 Task: Create a rule in Outlook to move emails from 'Prateek Kumar' with the subject 'Get started with Microsoft Teams' to the 'Junk' folder.
Action: Mouse moved to (560, 59)
Screenshot: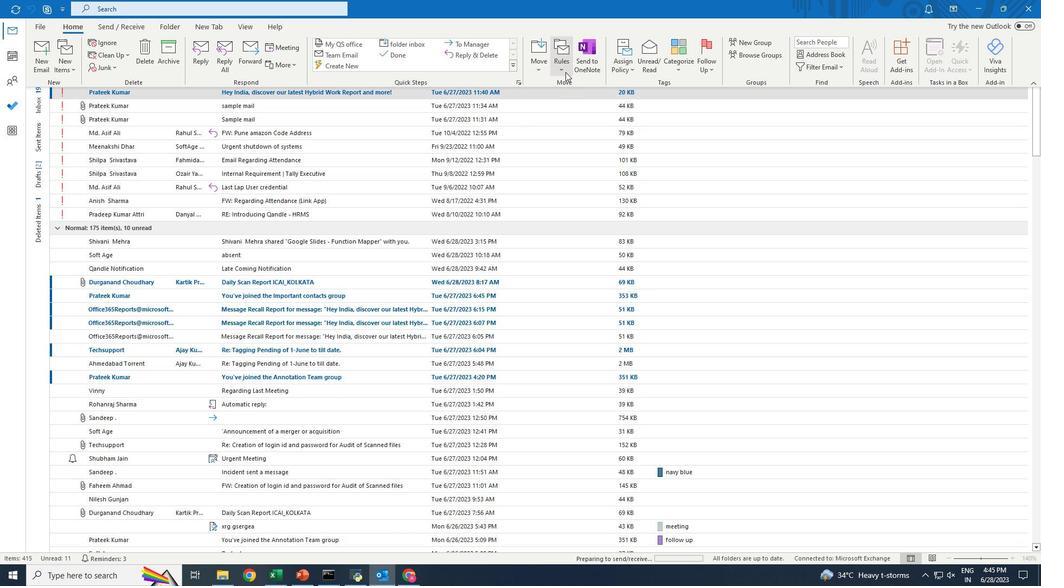 
Action: Mouse pressed left at (560, 59)
Screenshot: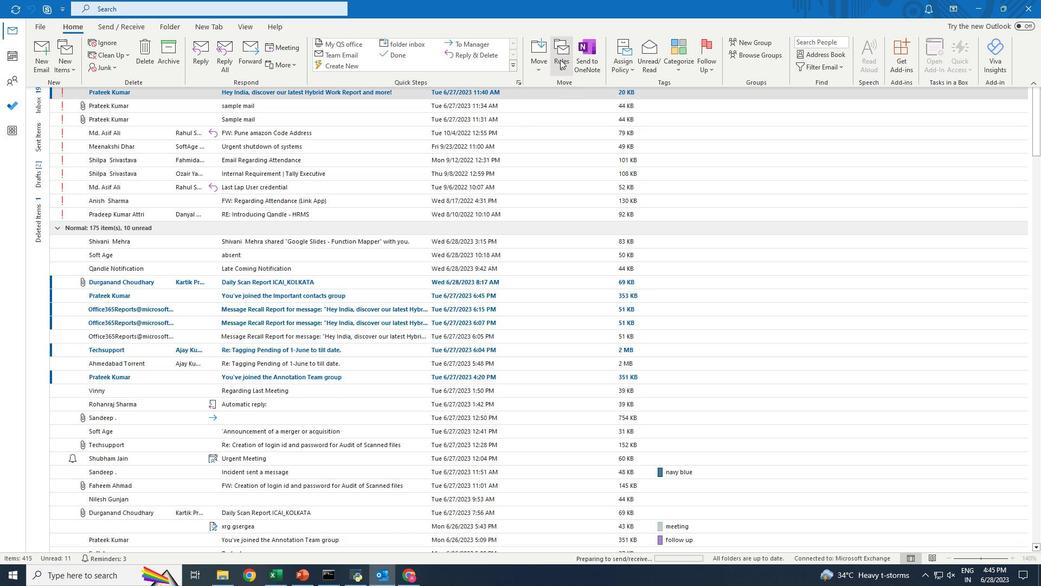 
Action: Mouse moved to (566, 122)
Screenshot: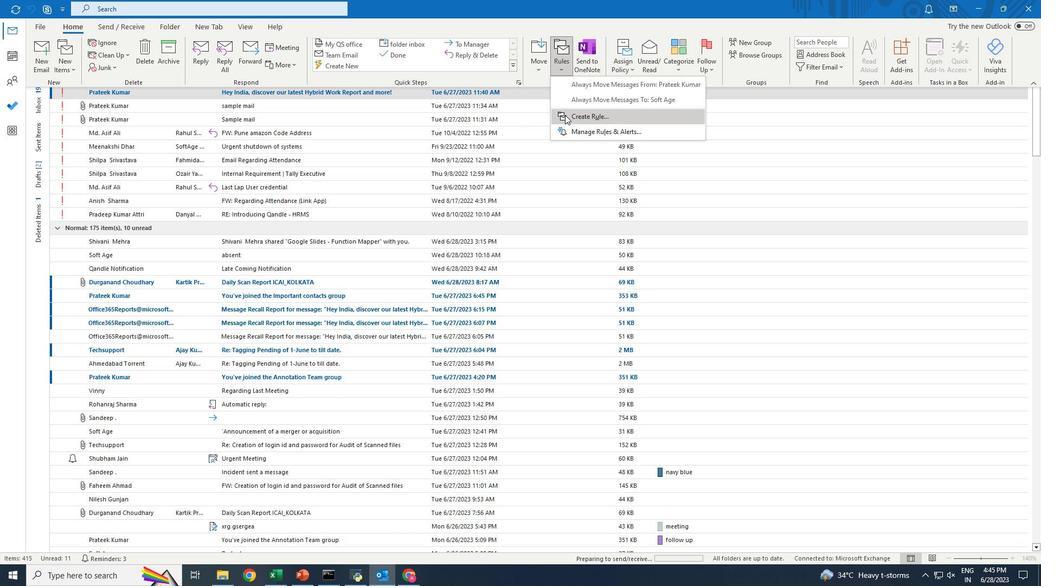 
Action: Mouse pressed left at (566, 122)
Screenshot: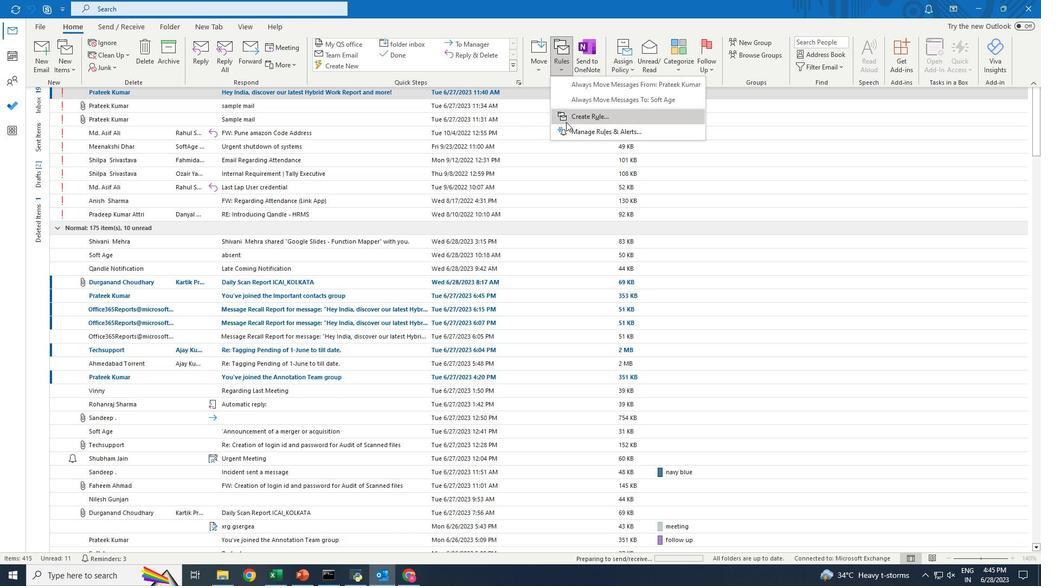 
Action: Mouse moved to (490, 252)
Screenshot: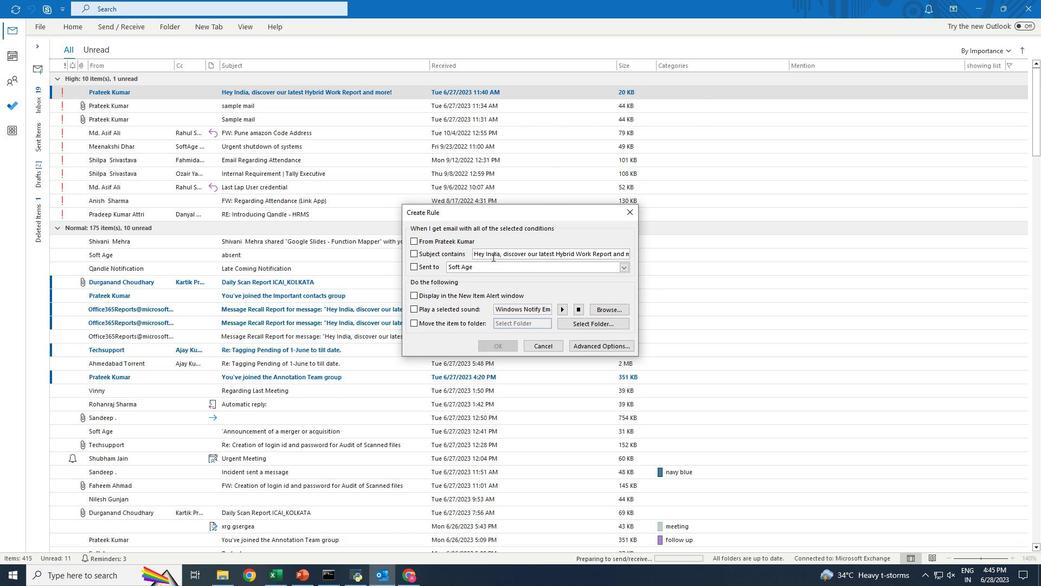
Action: Mouse pressed left at (490, 252)
Screenshot: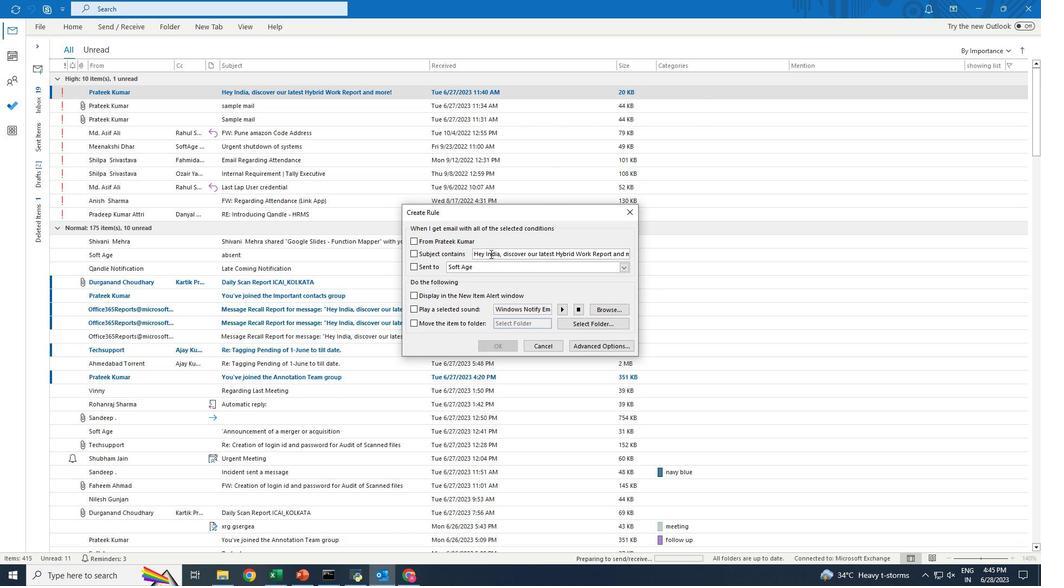 
Action: Key pressed ctrl+A<Key.backspace><Key.shift><Key.shift><Key.shift><Key.shift><Key.shift><Key.shift><Key.shift><Key.shift><Key.shift>Get<Key.space>started<Key.space>with<Key.space><Key.shift>Microsoft<Key.space><Key.shift>Teams
Screenshot: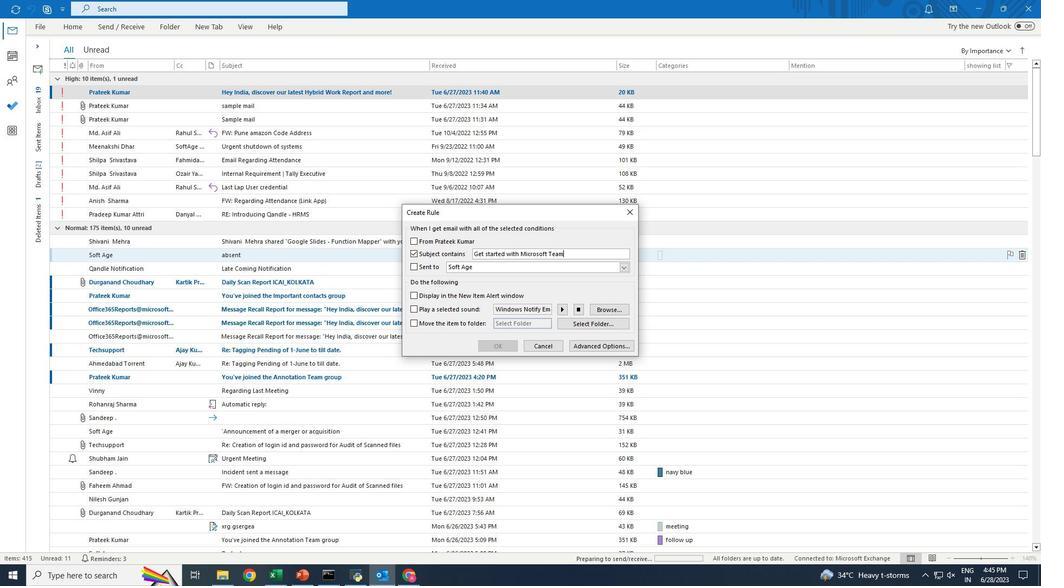 
Action: Mouse moved to (596, 321)
Screenshot: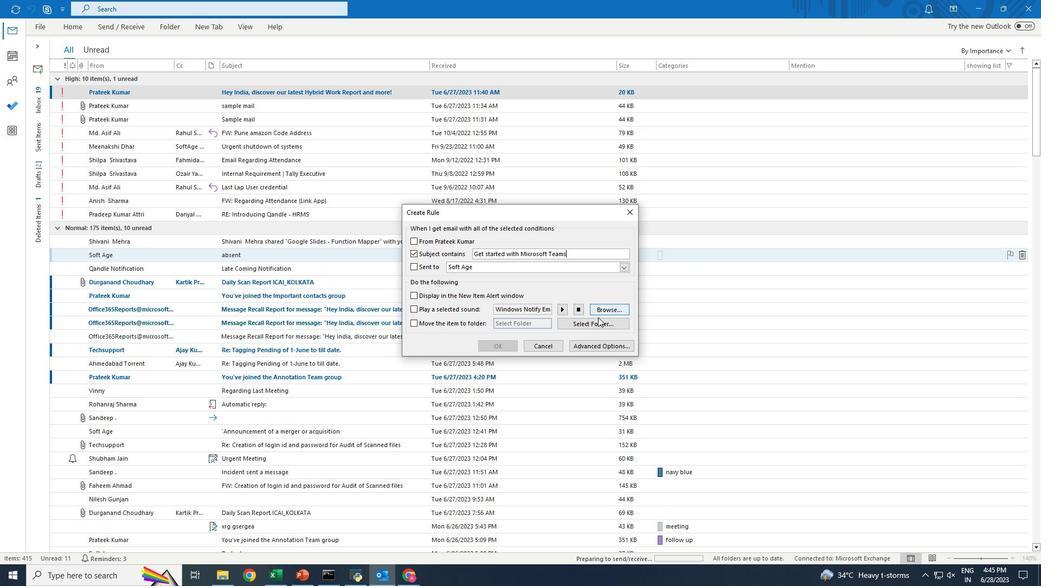 
Action: Mouse pressed left at (596, 321)
Screenshot: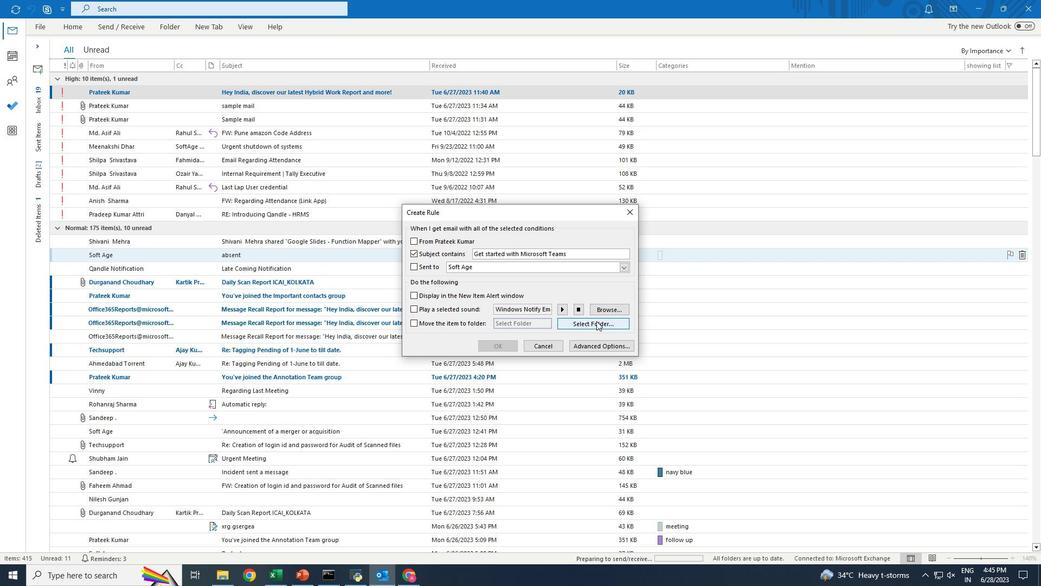 
Action: Mouse moved to (492, 308)
Screenshot: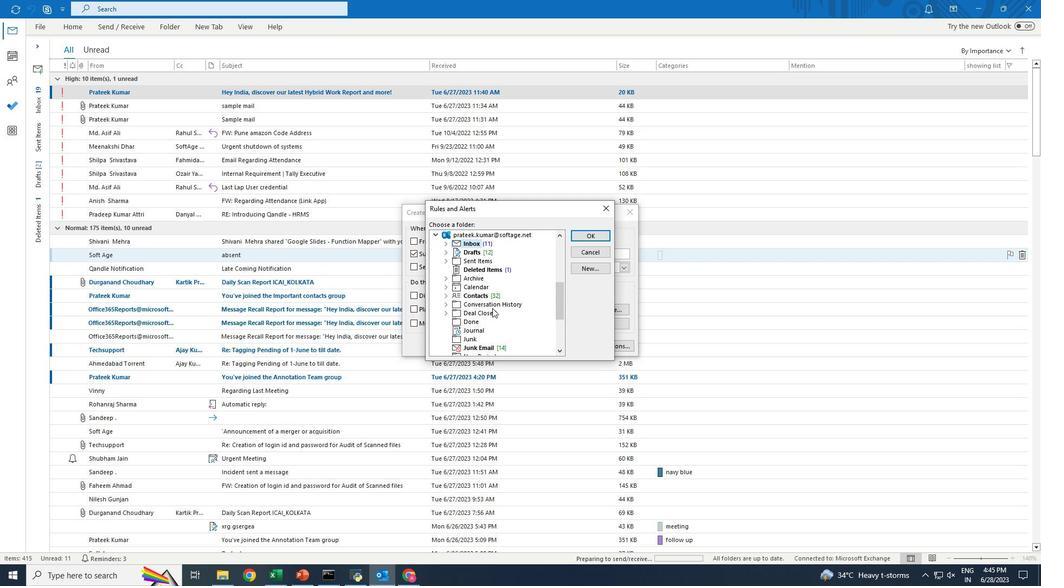 
Action: Mouse scrolled (492, 308) with delta (0, 0)
Screenshot: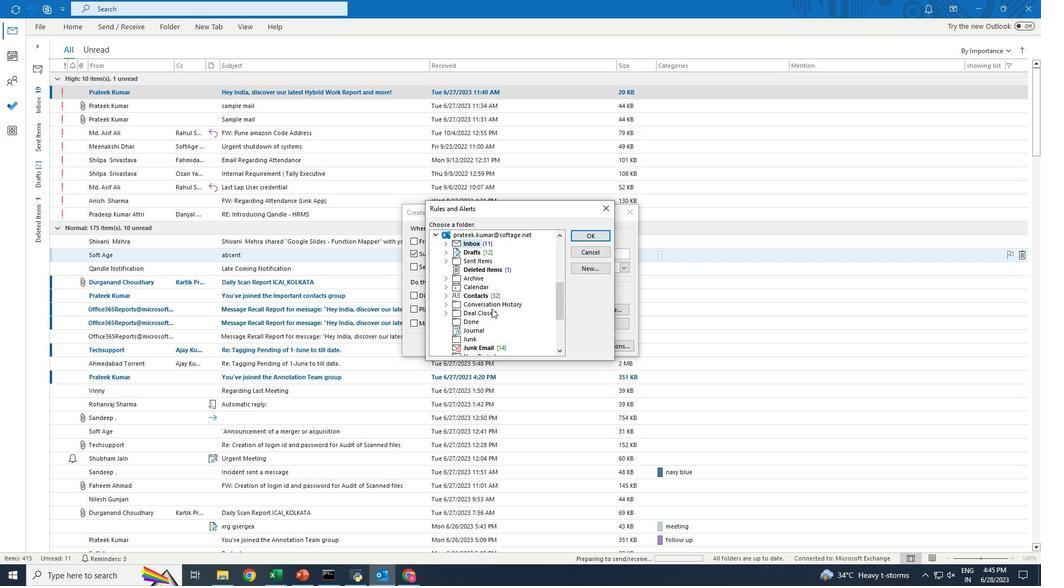 
Action: Mouse moved to (475, 312)
Screenshot: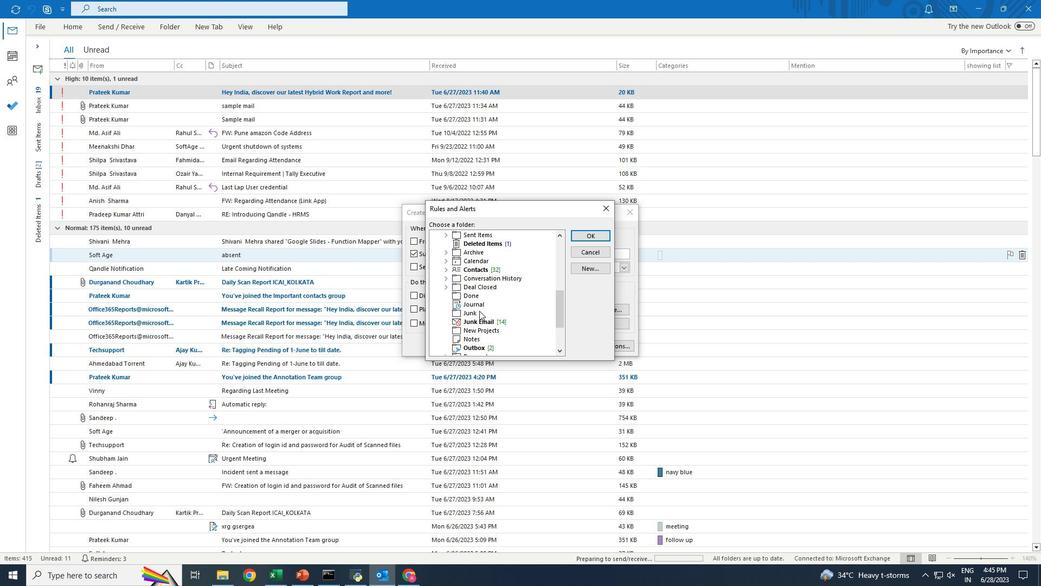 
Action: Mouse pressed left at (475, 312)
Screenshot: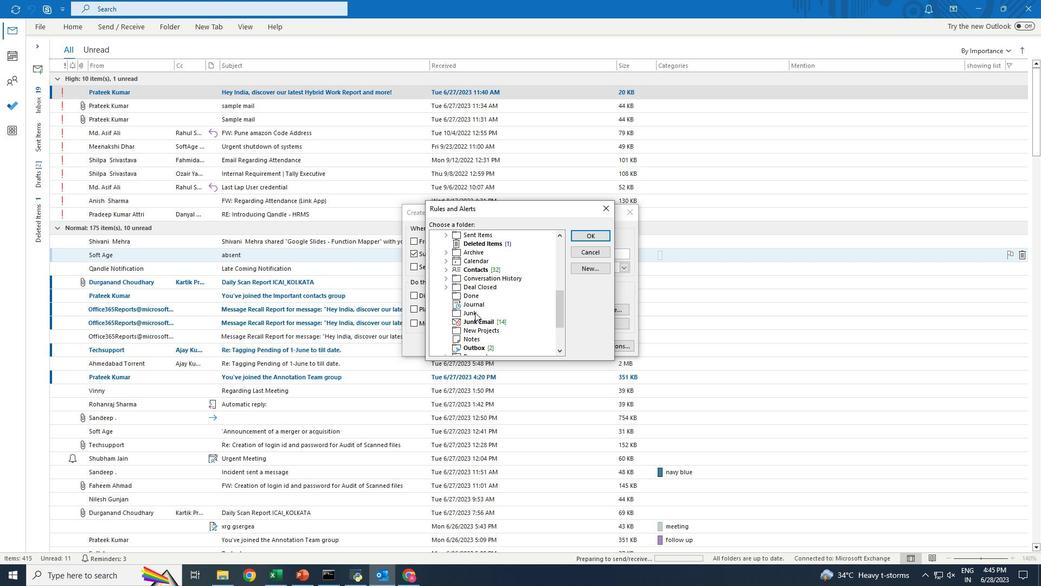 
Action: Mouse moved to (592, 237)
Screenshot: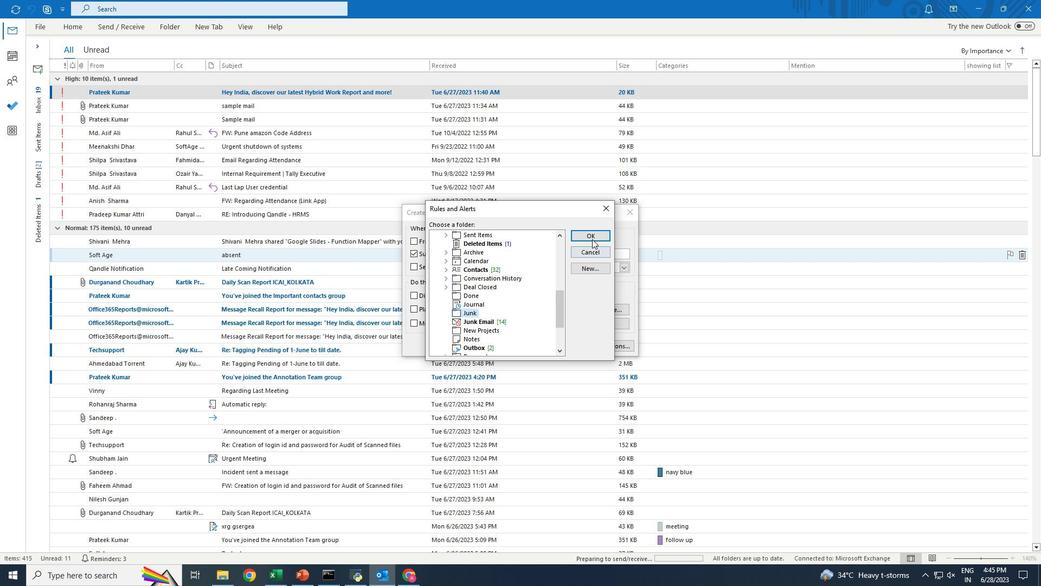
Action: Mouse pressed left at (592, 237)
Screenshot: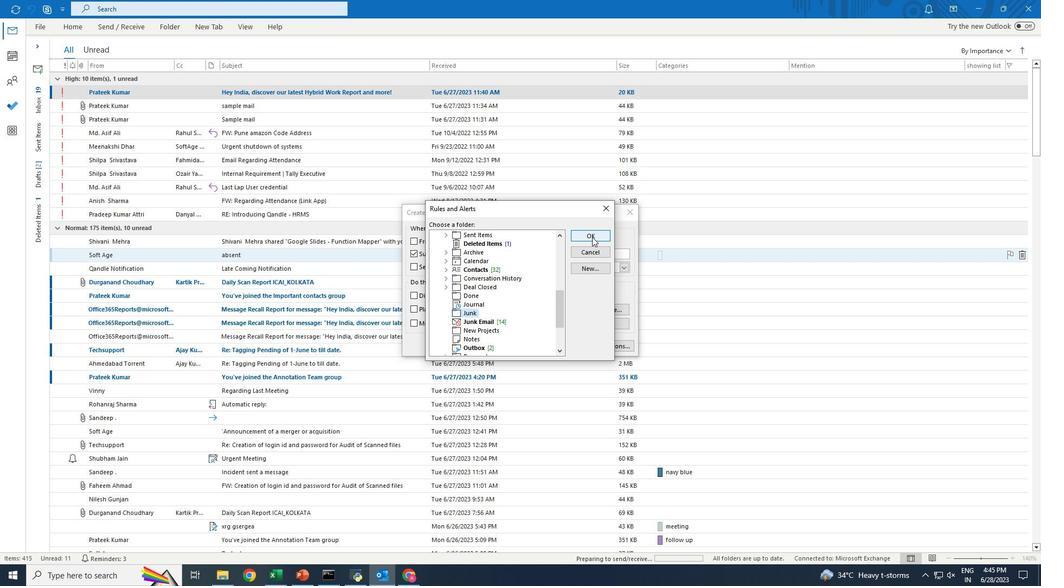
Action: Mouse moved to (499, 341)
Screenshot: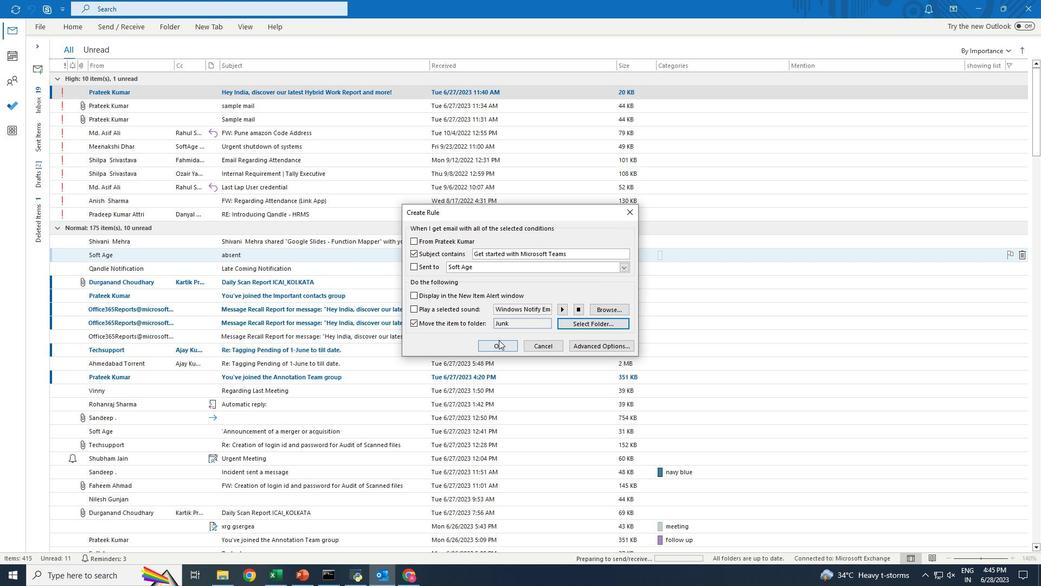
Action: Mouse pressed left at (499, 341)
Screenshot: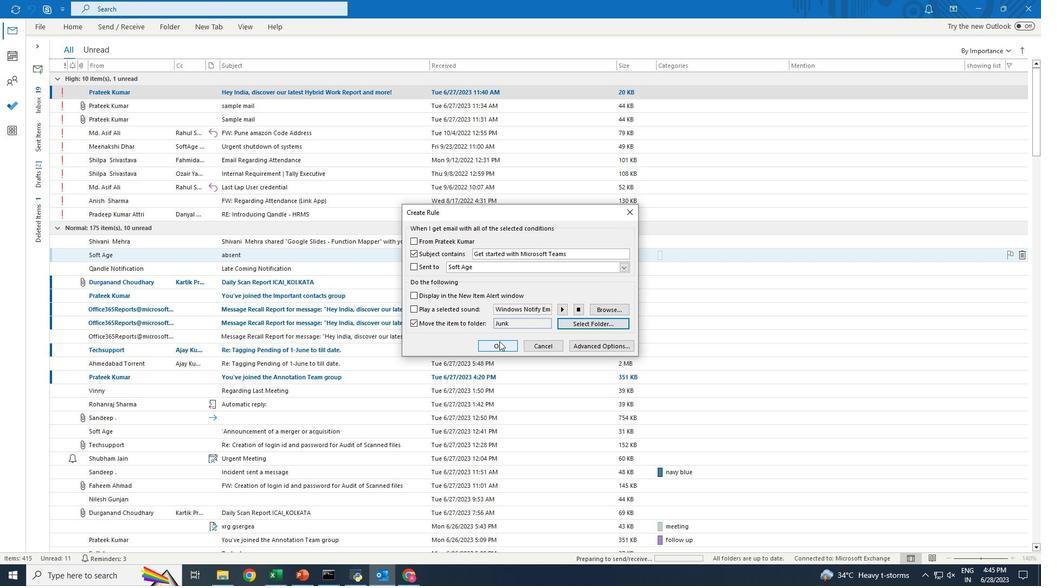 
Action: Mouse moved to (499, 345)
Screenshot: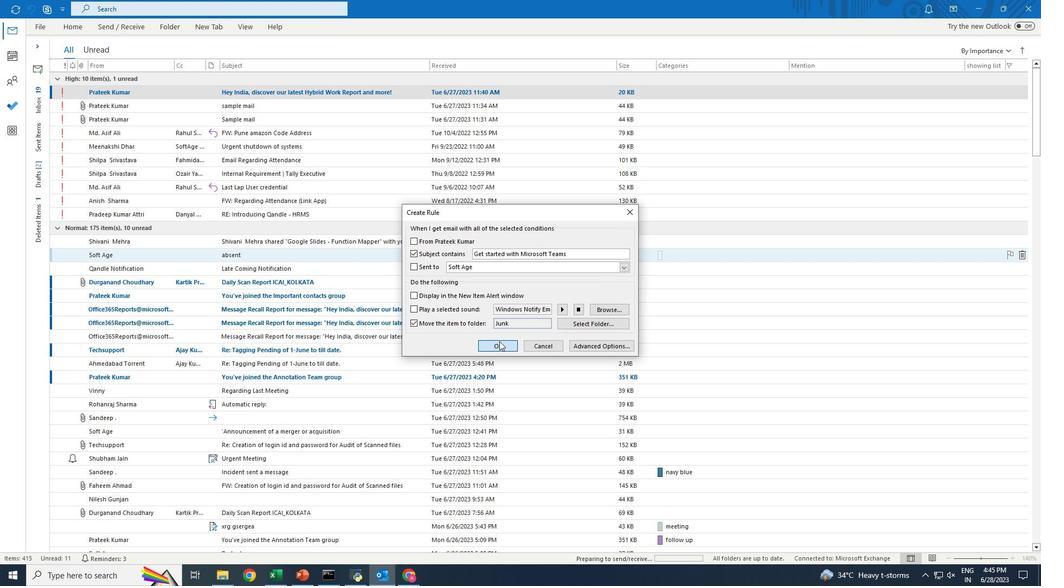 
Action: Mouse pressed left at (499, 345)
Screenshot: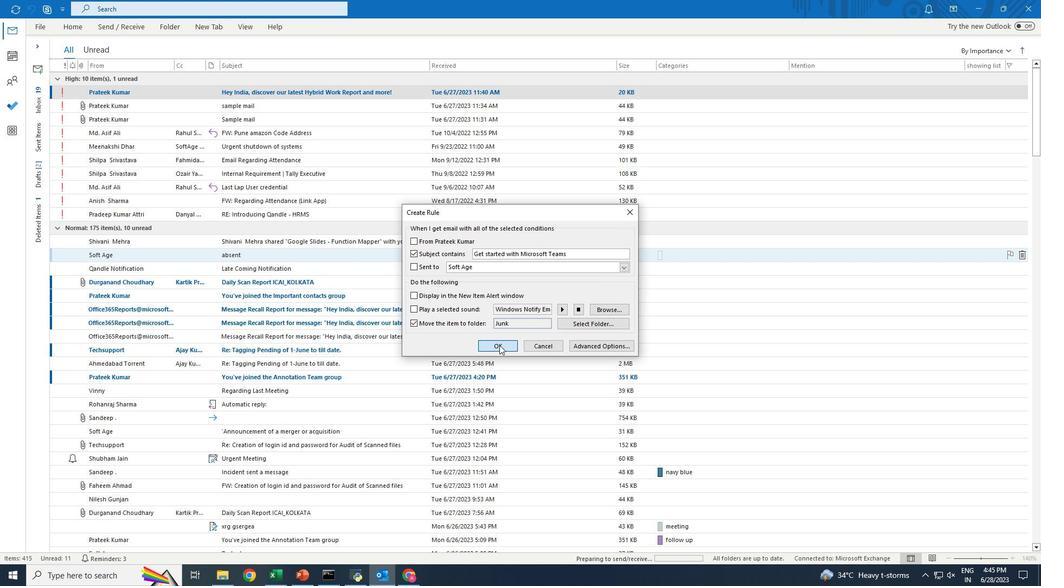 
Action: Mouse pressed left at (499, 345)
Screenshot: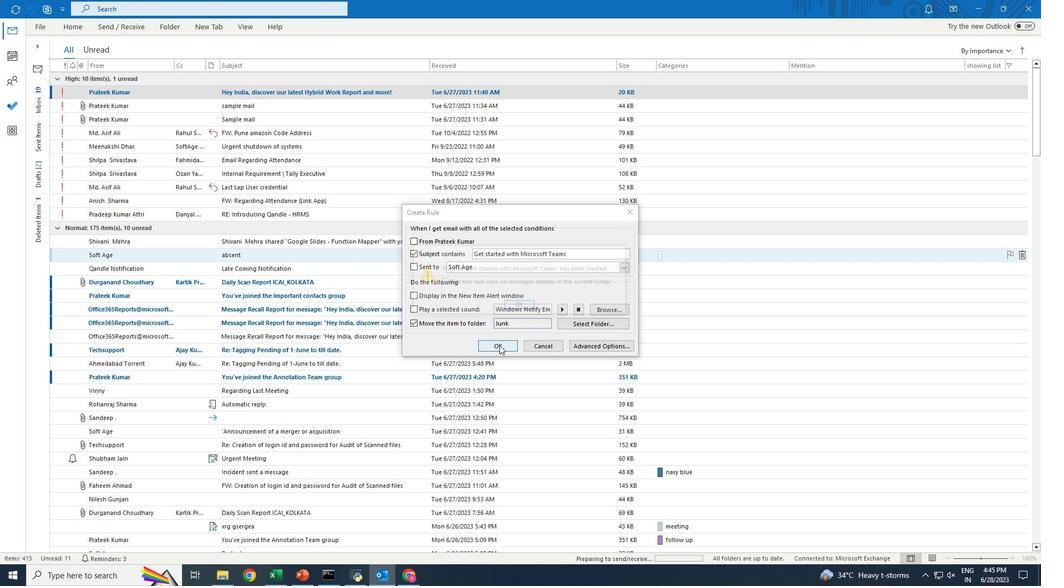 
Action: Mouse moved to (522, 303)
Screenshot: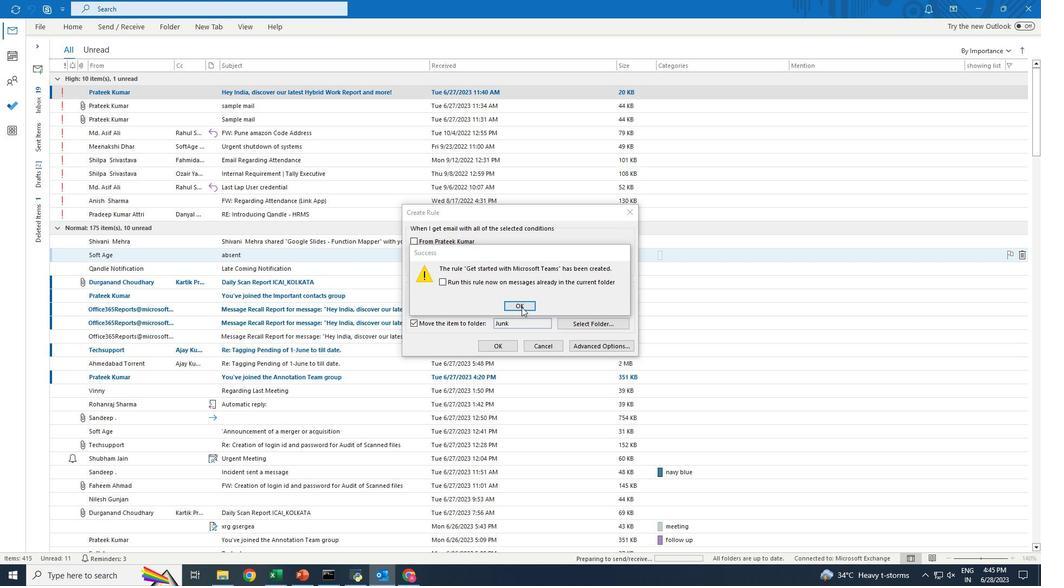 
Action: Mouse pressed left at (522, 303)
Screenshot: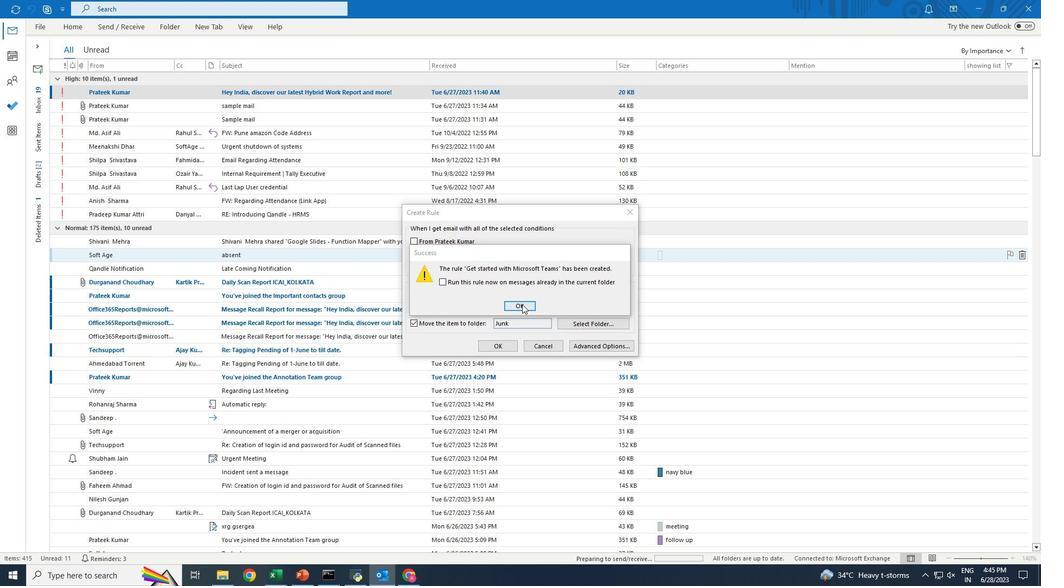 
Action: Mouse moved to (519, 314)
Screenshot: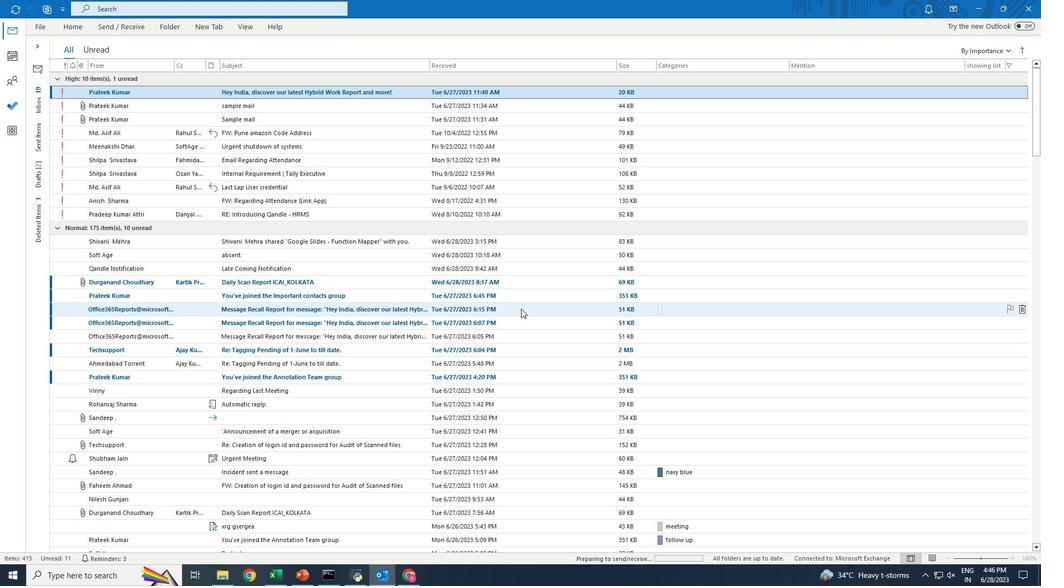 
